 Task: Create a due date automation trigger when advanced on, on the wednesday after a card is due add basic assigned only to anyone at 11:00 AM.
Action: Mouse moved to (929, 75)
Screenshot: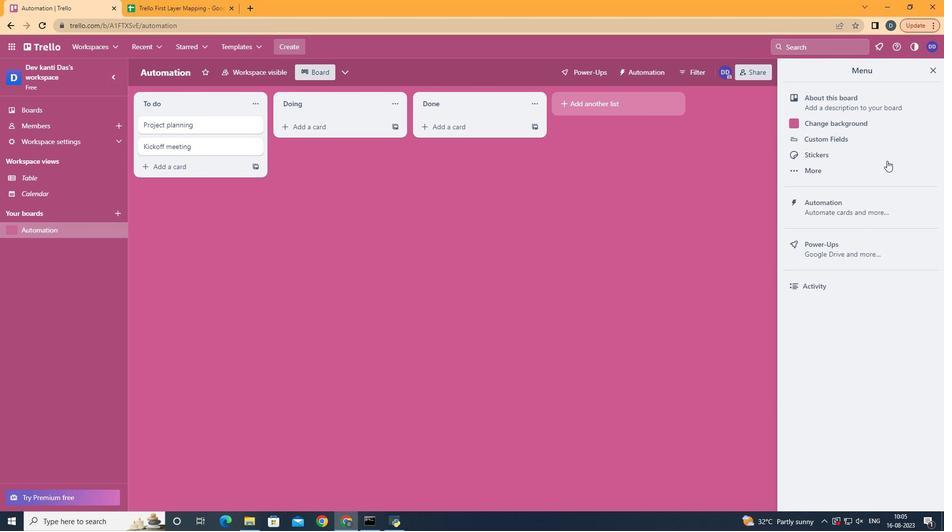 
Action: Mouse pressed left at (929, 75)
Screenshot: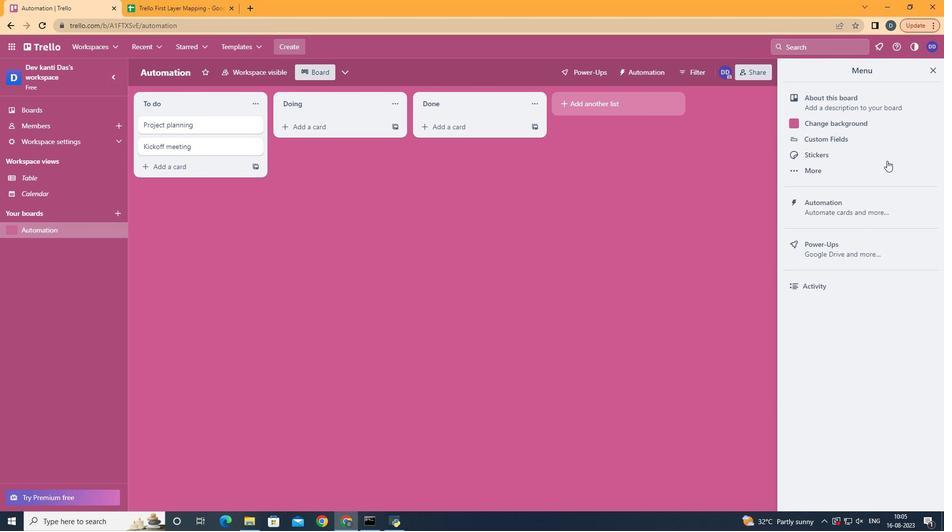 
Action: Mouse moved to (853, 205)
Screenshot: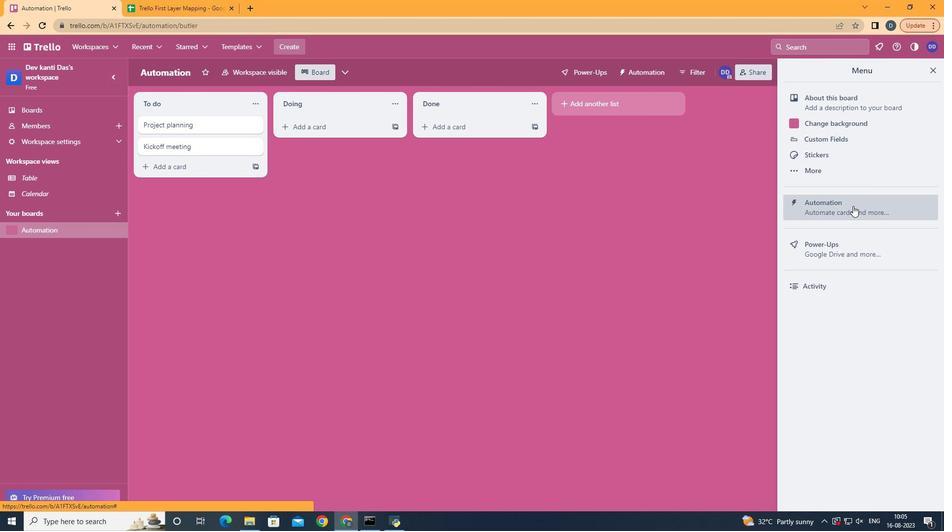 
Action: Mouse pressed left at (853, 205)
Screenshot: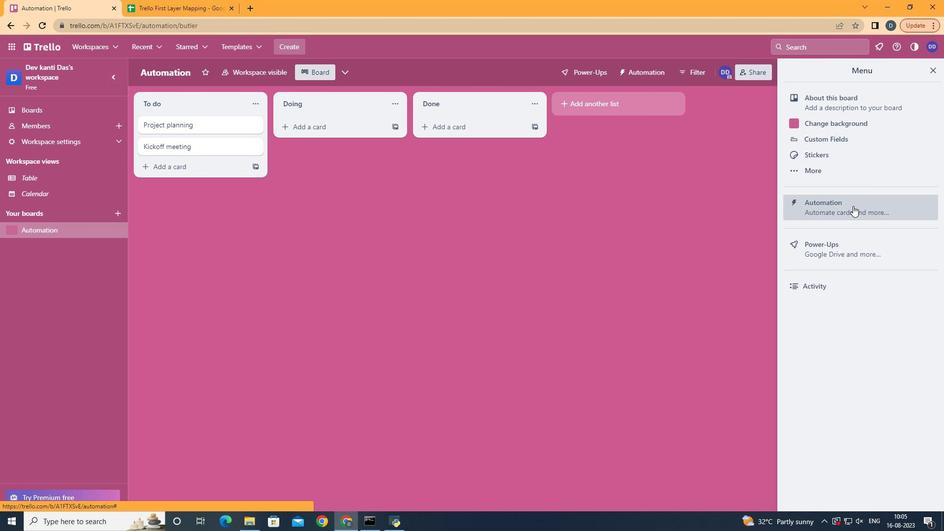 
Action: Mouse moved to (203, 201)
Screenshot: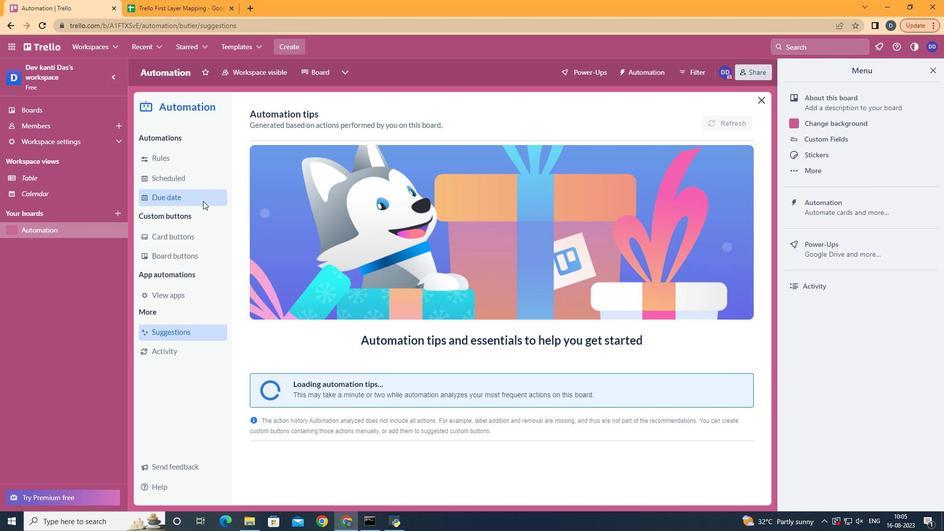 
Action: Mouse pressed left at (203, 201)
Screenshot: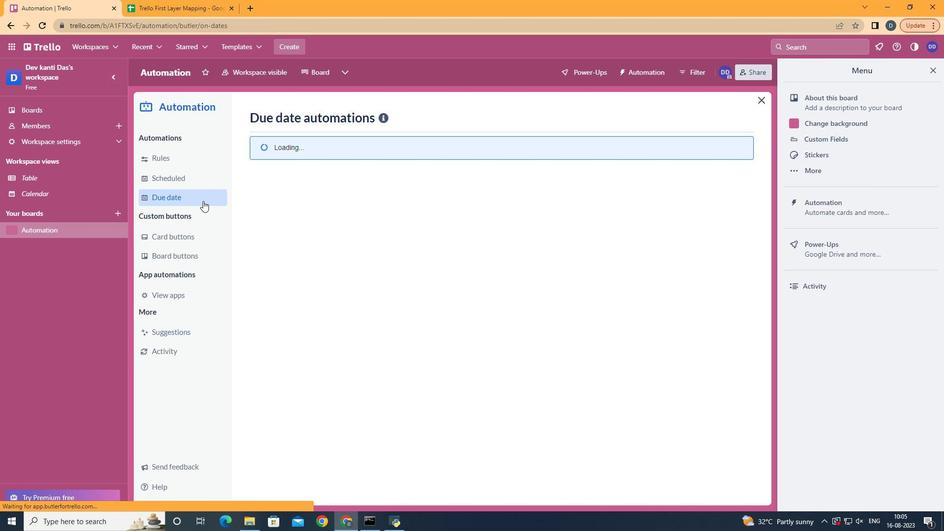 
Action: Mouse moved to (707, 117)
Screenshot: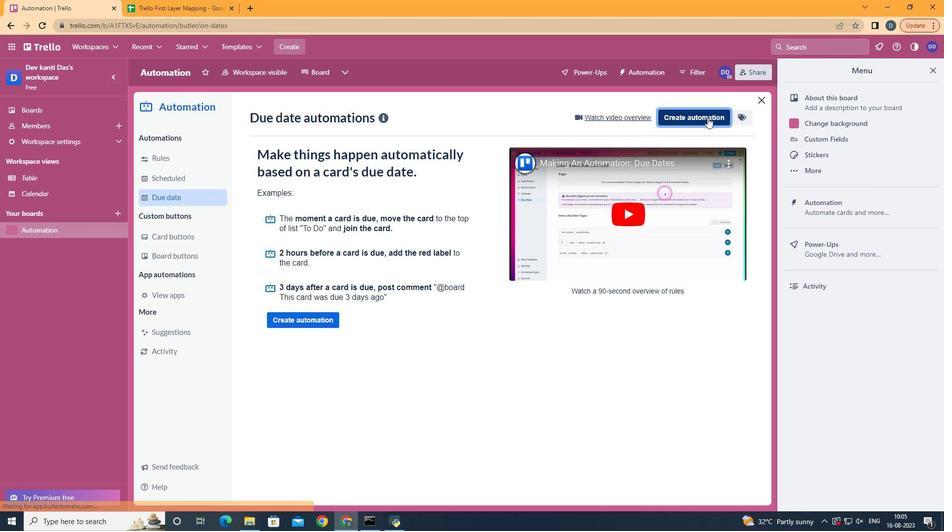 
Action: Mouse pressed left at (707, 117)
Screenshot: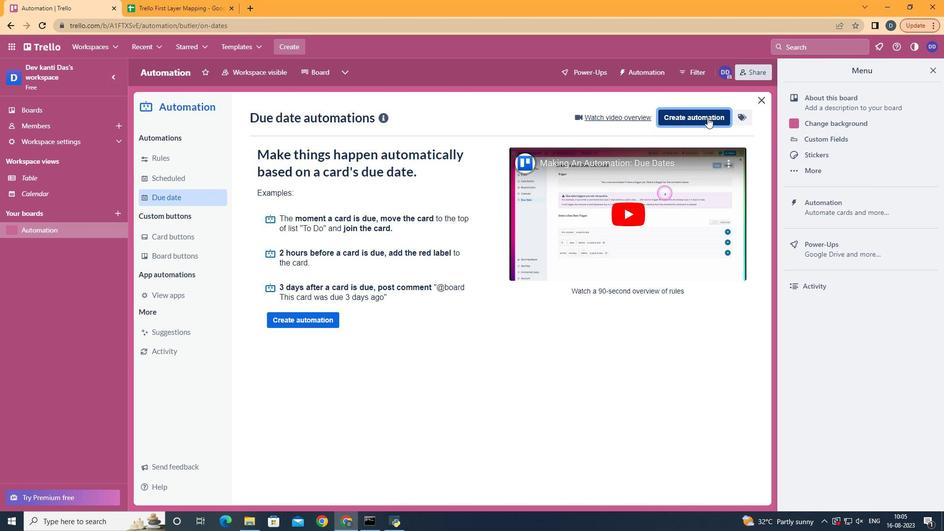 
Action: Mouse moved to (512, 211)
Screenshot: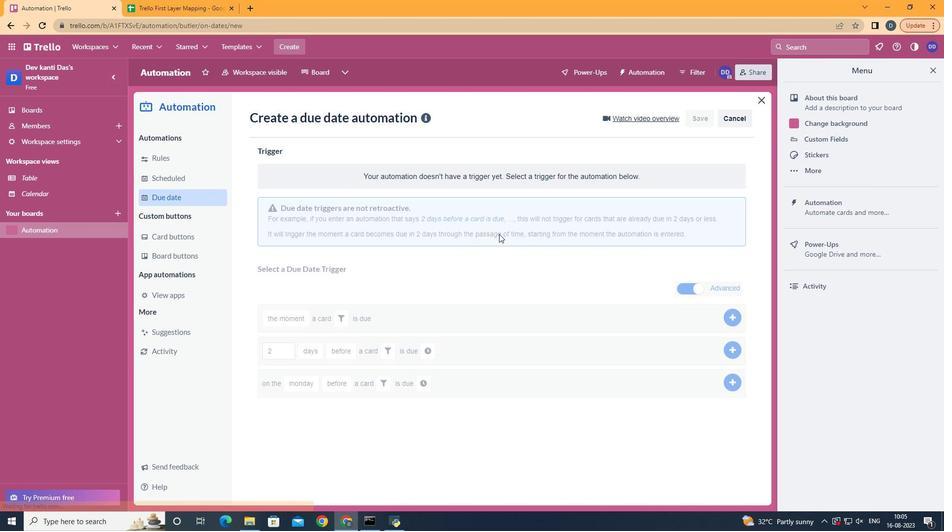 
Action: Mouse pressed left at (512, 211)
Screenshot: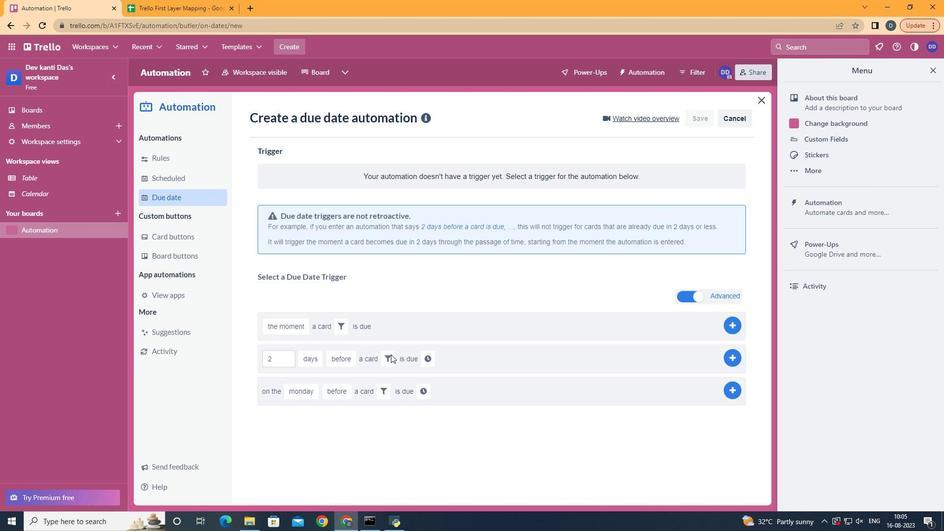 
Action: Mouse moved to (322, 296)
Screenshot: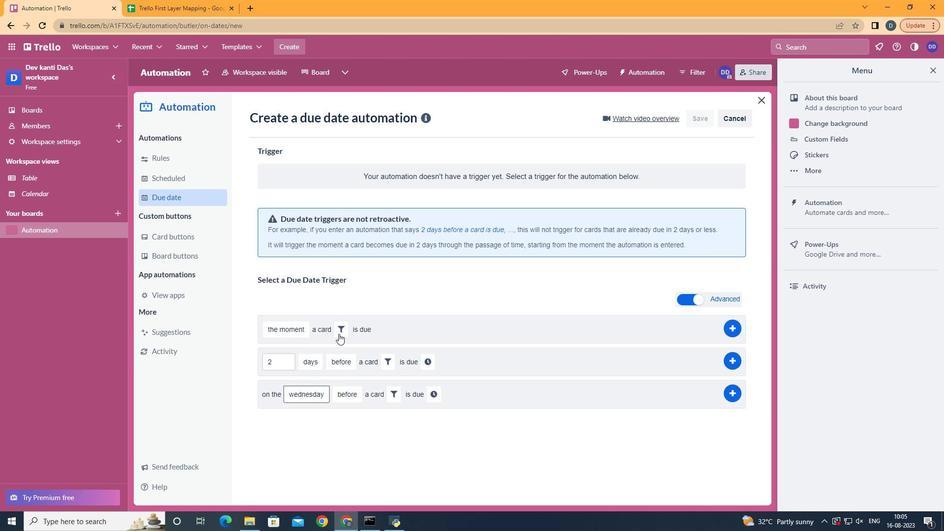 
Action: Mouse pressed left at (322, 296)
Screenshot: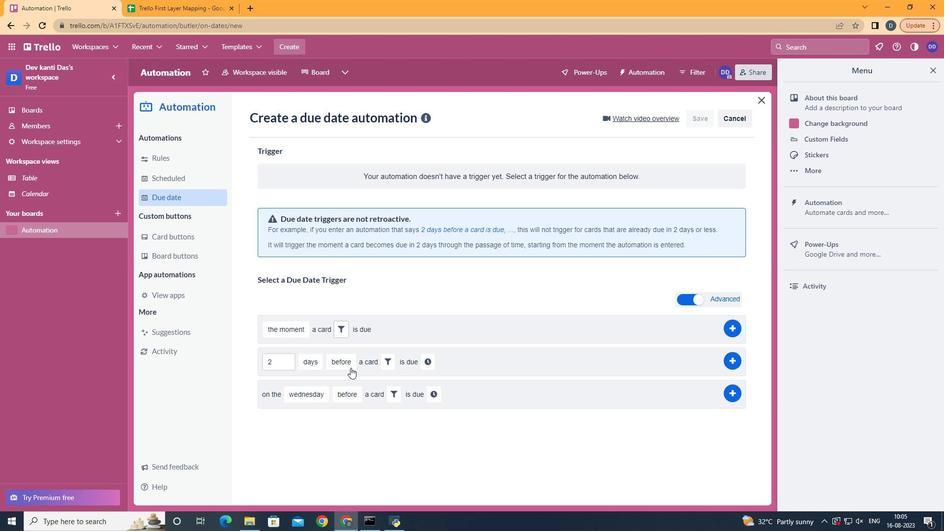
Action: Mouse moved to (367, 434)
Screenshot: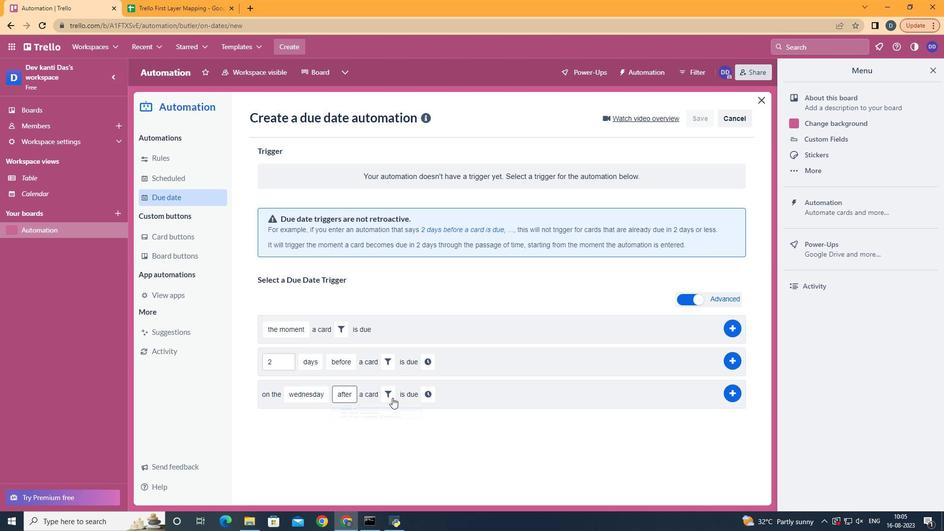
Action: Mouse pressed left at (367, 434)
Screenshot: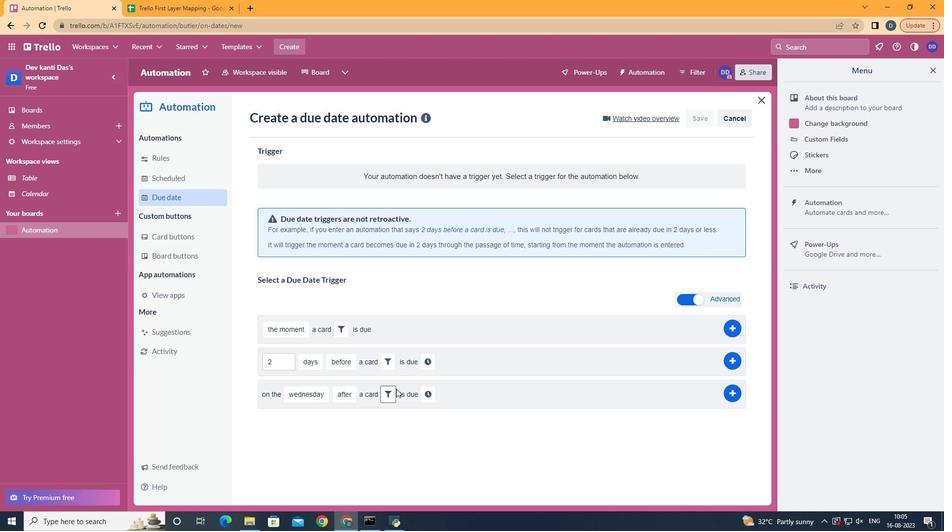 
Action: Mouse moved to (394, 389)
Screenshot: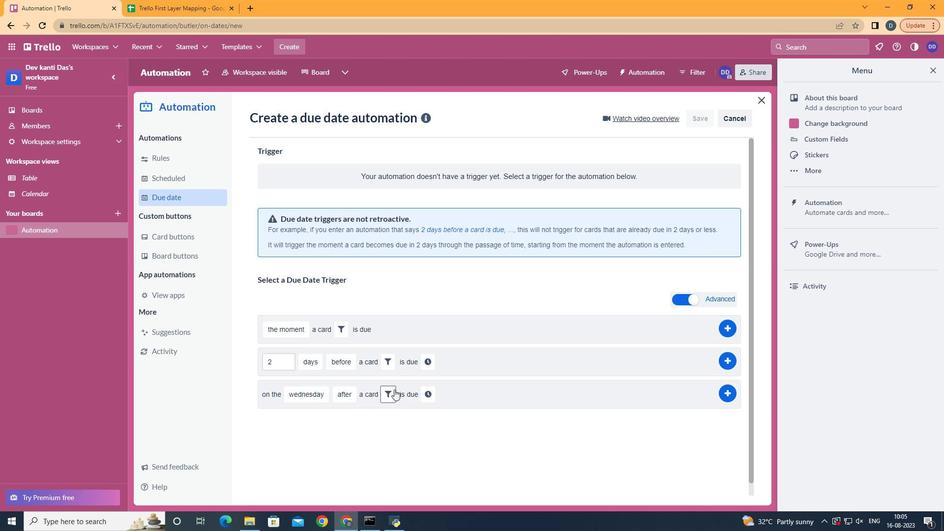 
Action: Mouse pressed left at (394, 389)
Screenshot: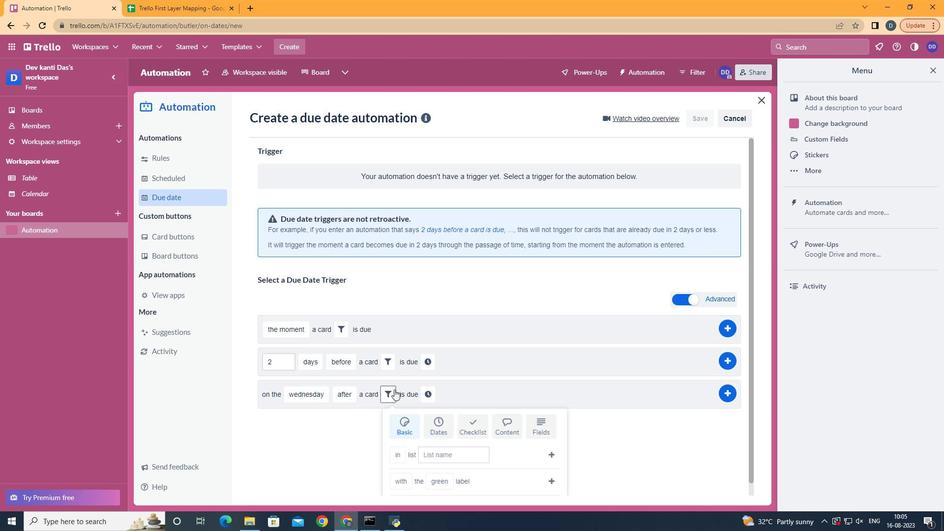 
Action: Mouse moved to (486, 433)
Screenshot: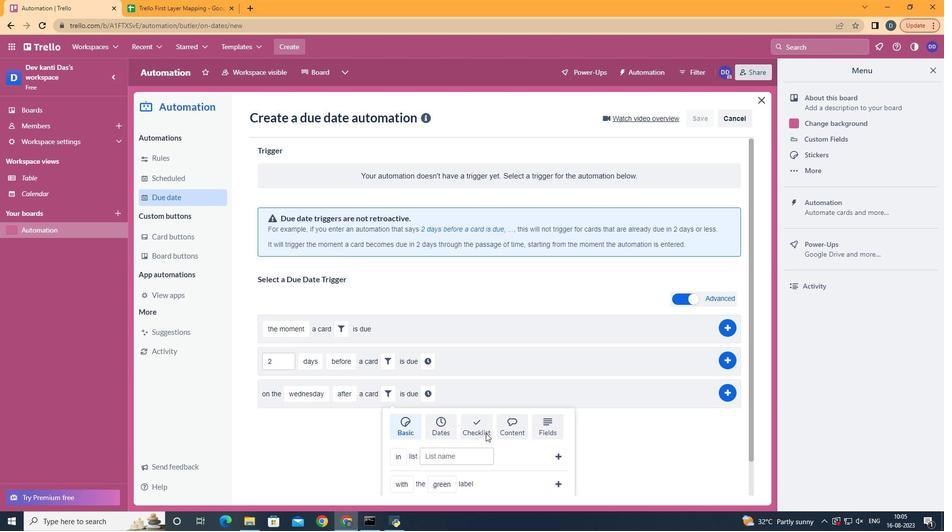 
Action: Mouse scrolled (486, 432) with delta (0, 0)
Screenshot: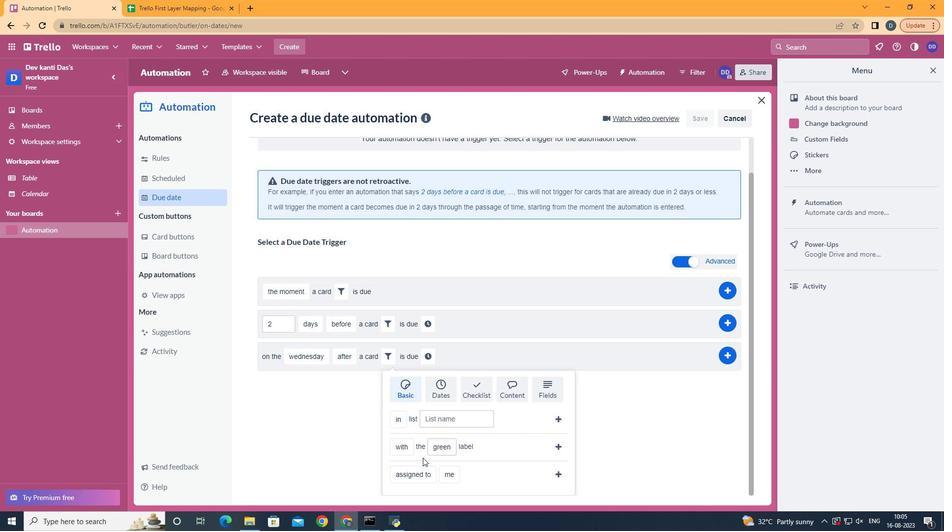
Action: Mouse scrolled (486, 432) with delta (0, 0)
Screenshot: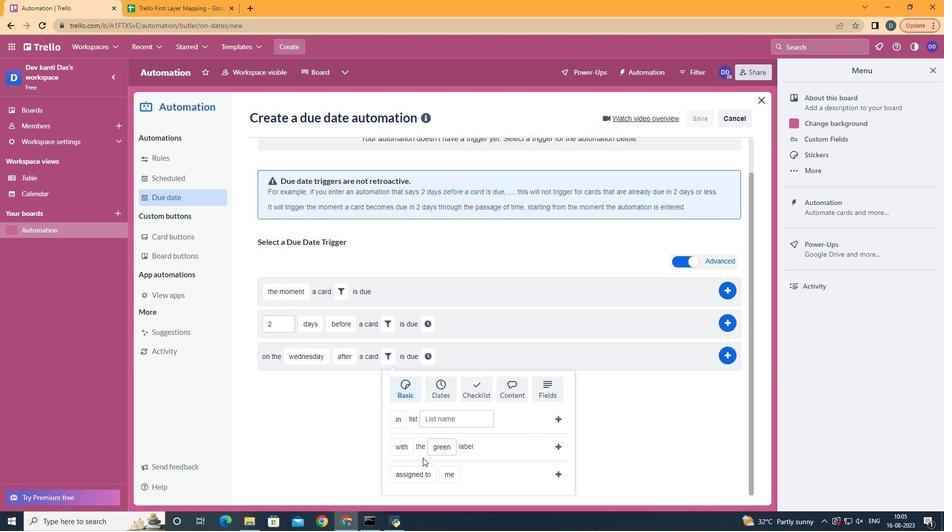 
Action: Mouse scrolled (486, 432) with delta (0, 0)
Screenshot: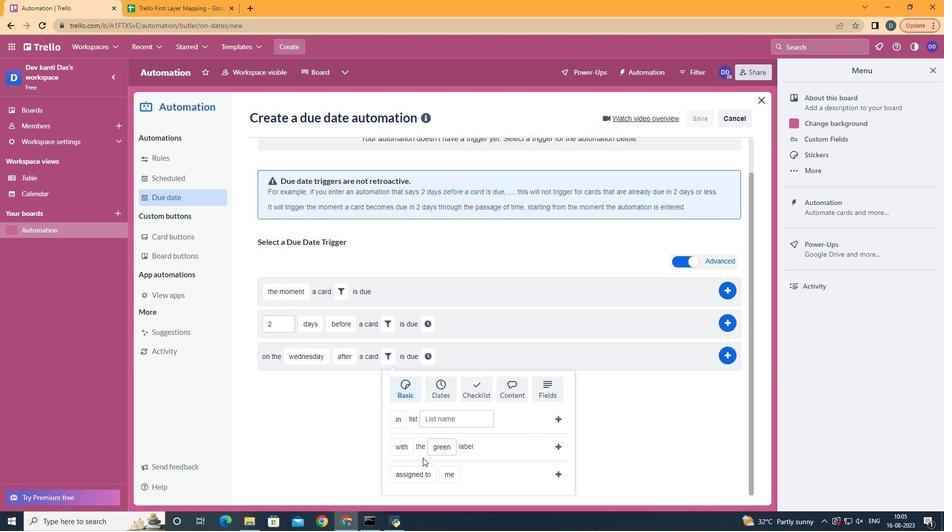
Action: Mouse scrolled (486, 432) with delta (0, 0)
Screenshot: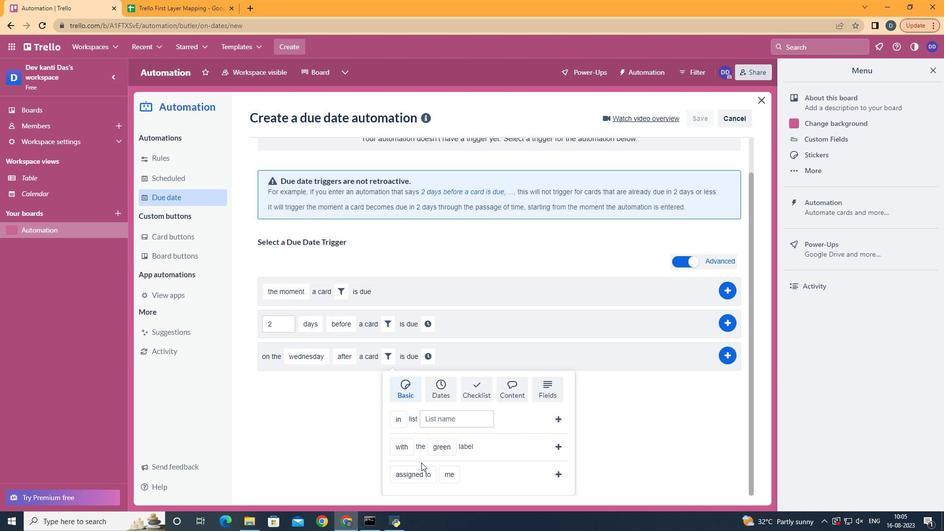 
Action: Mouse moved to (435, 432)
Screenshot: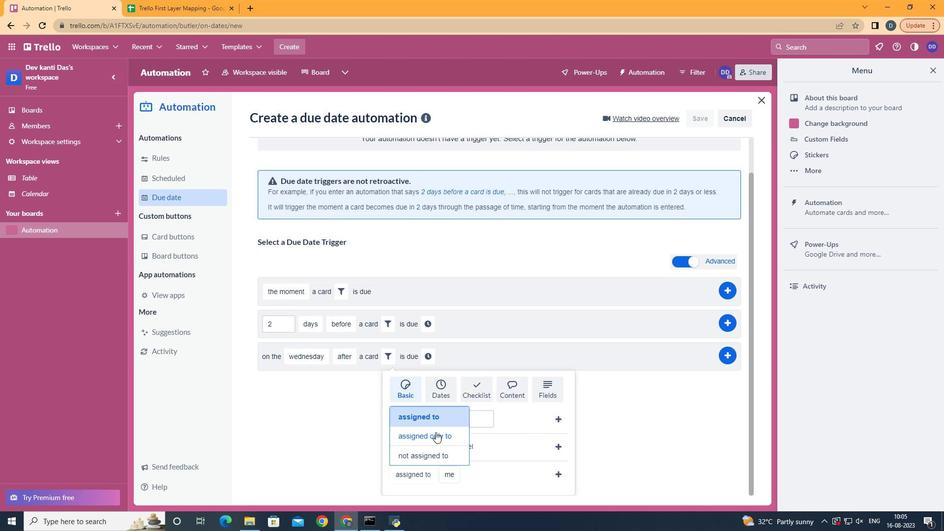 
Action: Mouse pressed left at (435, 432)
Screenshot: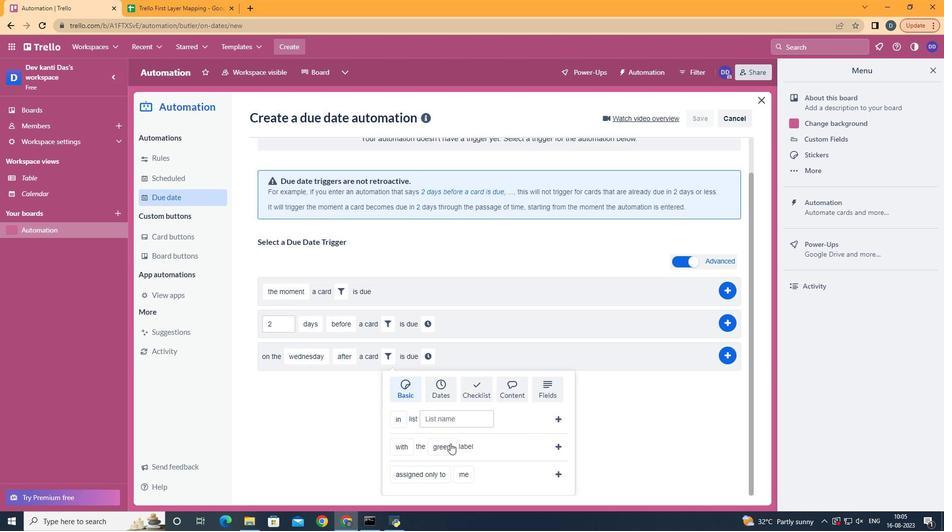 
Action: Mouse moved to (478, 430)
Screenshot: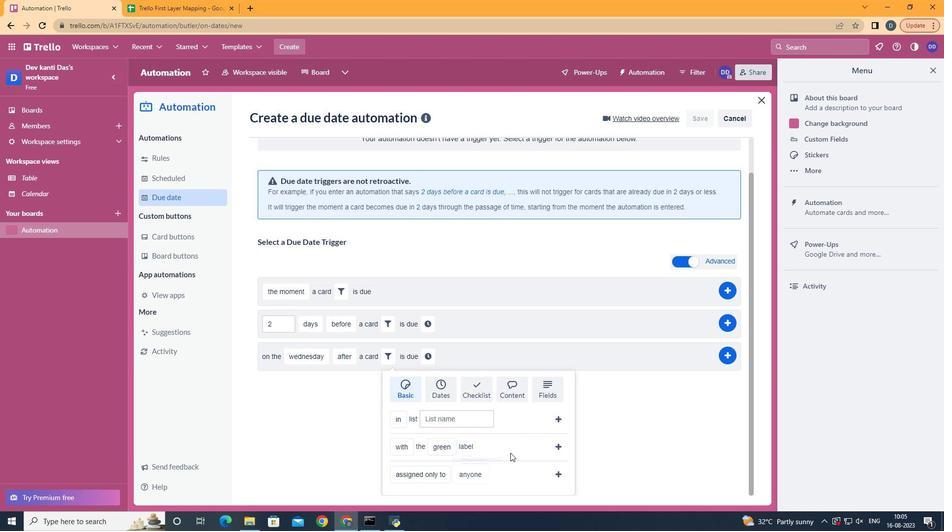 
Action: Mouse pressed left at (478, 430)
Screenshot: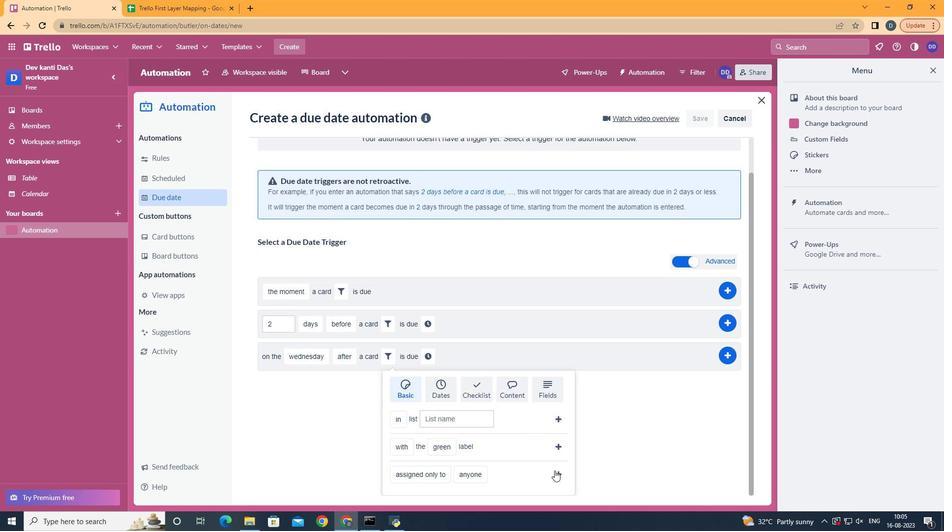 
Action: Mouse moved to (556, 472)
Screenshot: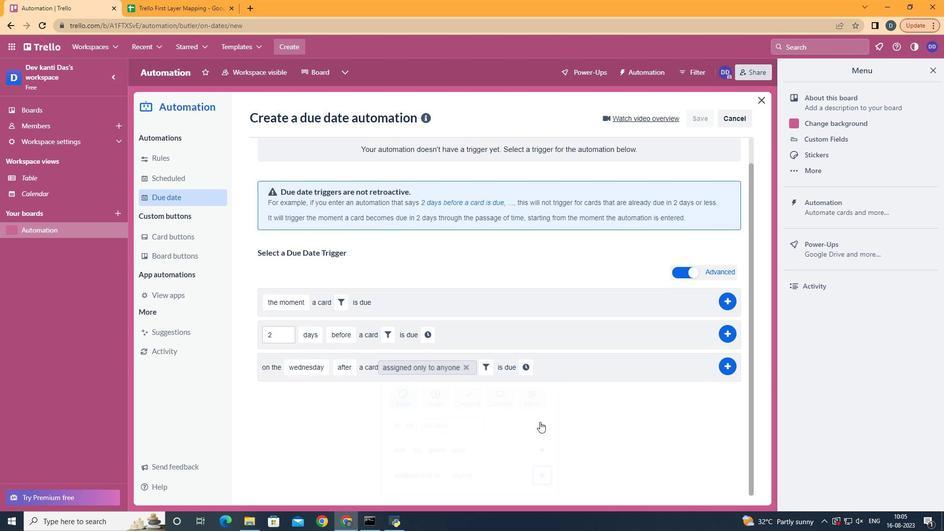 
Action: Mouse pressed left at (556, 472)
Screenshot: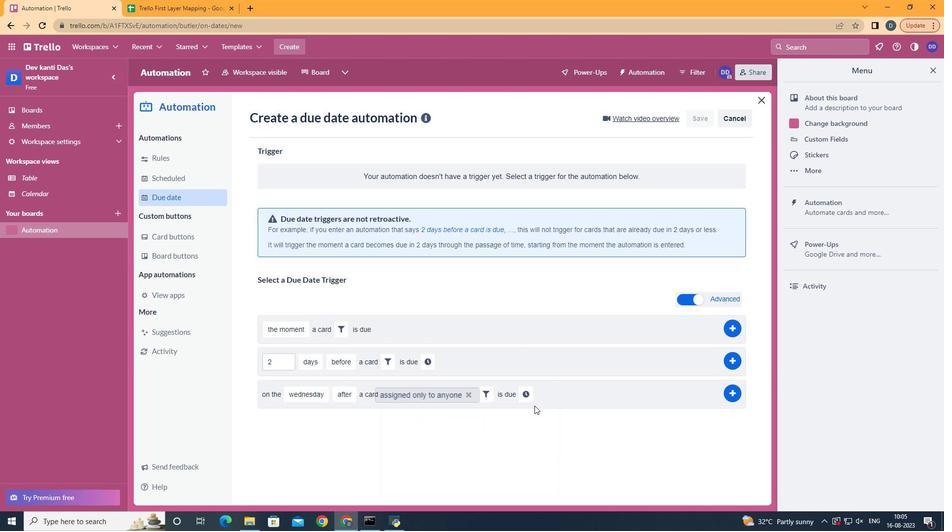 
Action: Mouse moved to (532, 398)
Screenshot: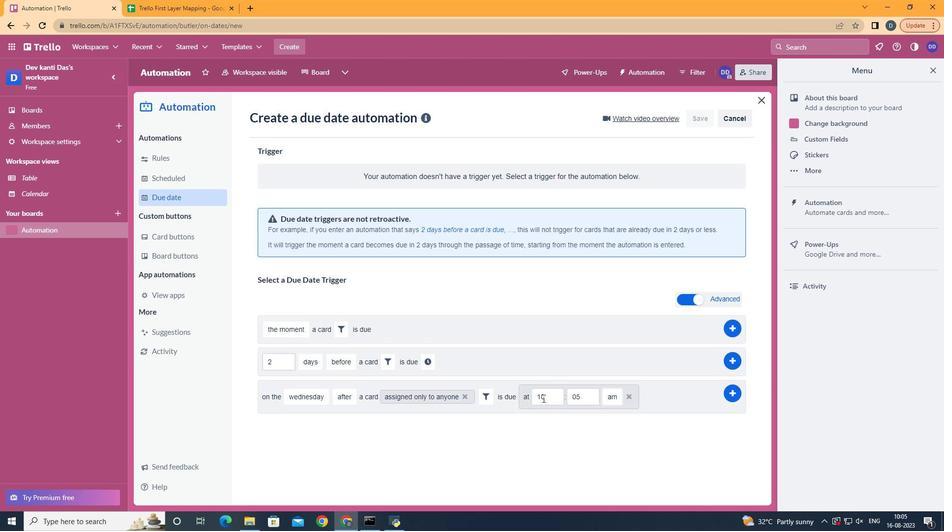 
Action: Mouse pressed left at (532, 398)
Screenshot: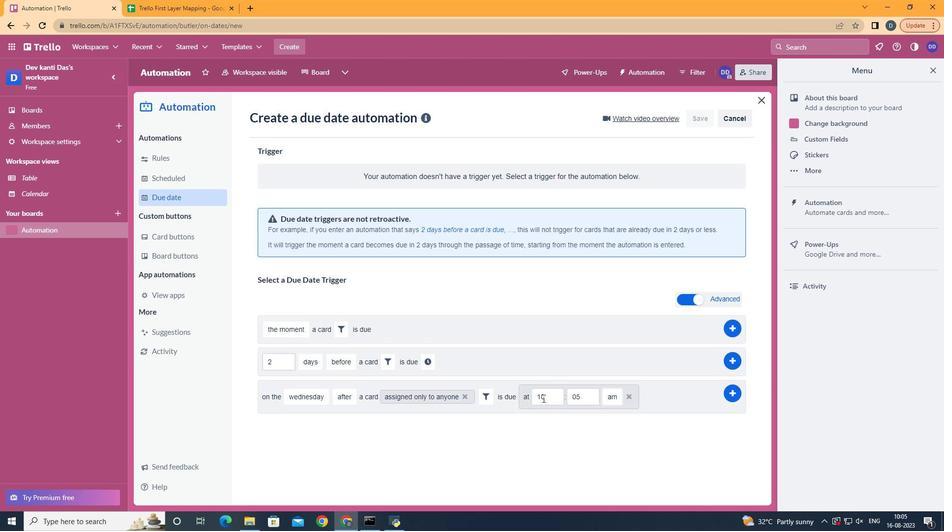 
Action: Mouse moved to (543, 398)
Screenshot: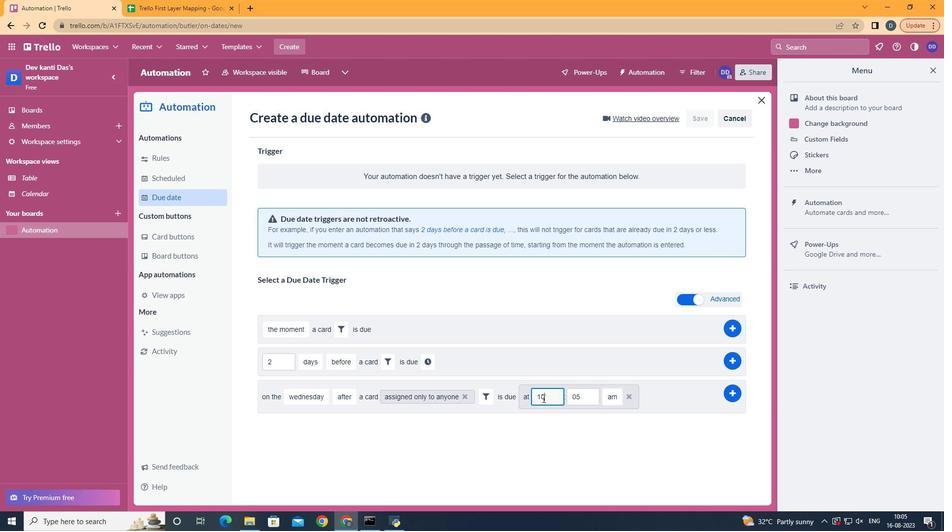 
Action: Mouse pressed left at (543, 398)
Screenshot: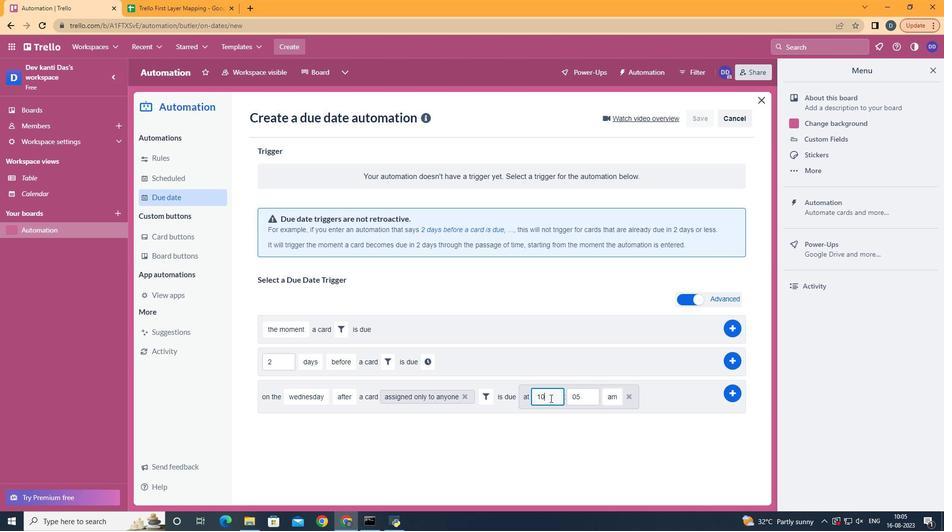 
Action: Mouse moved to (550, 398)
Screenshot: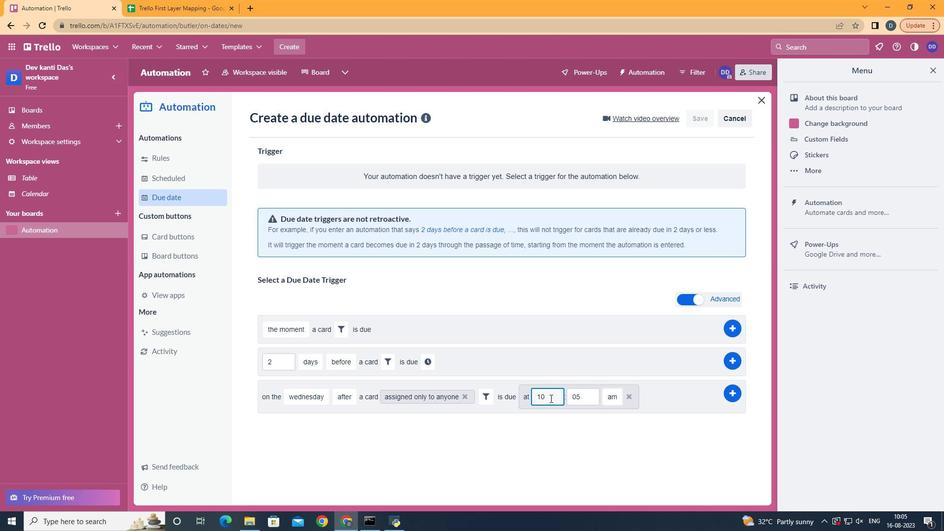 
Action: Key pressed <Key.backspace>1
Screenshot: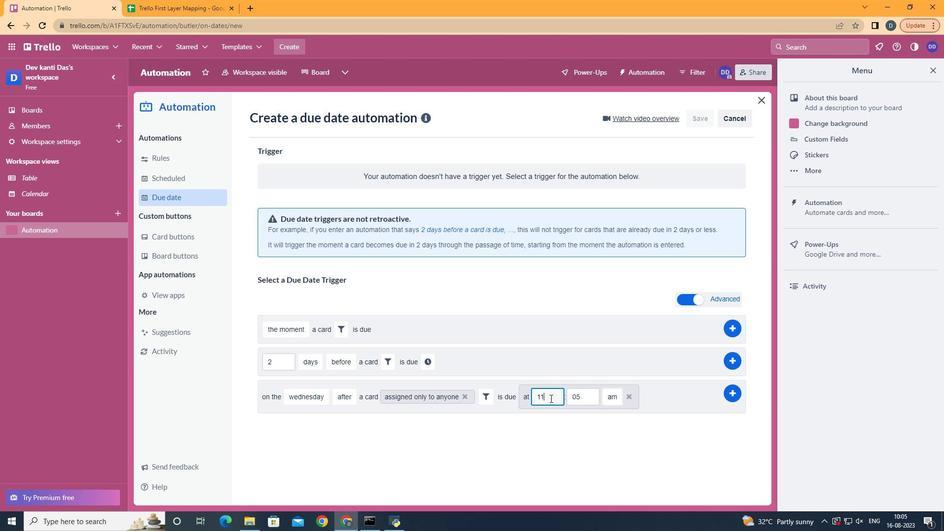 
Action: Mouse moved to (595, 397)
Screenshot: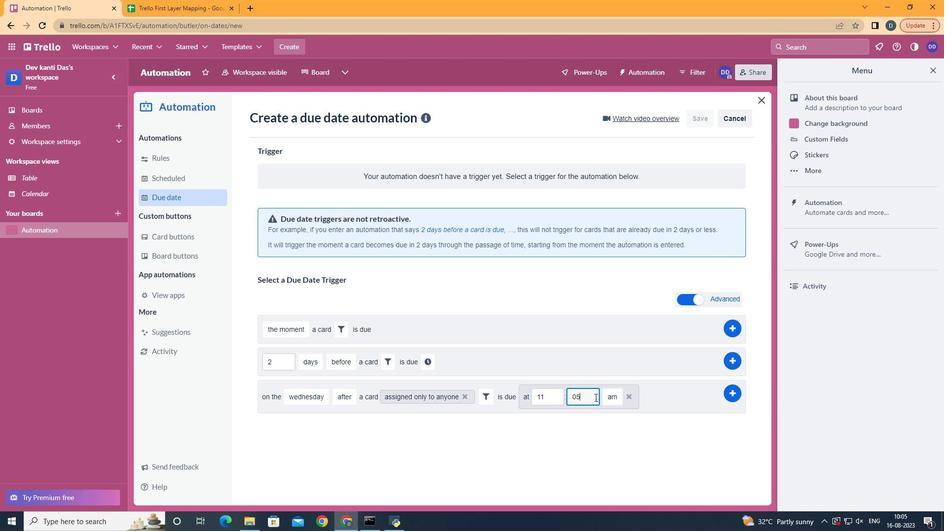 
Action: Mouse pressed left at (595, 397)
Screenshot: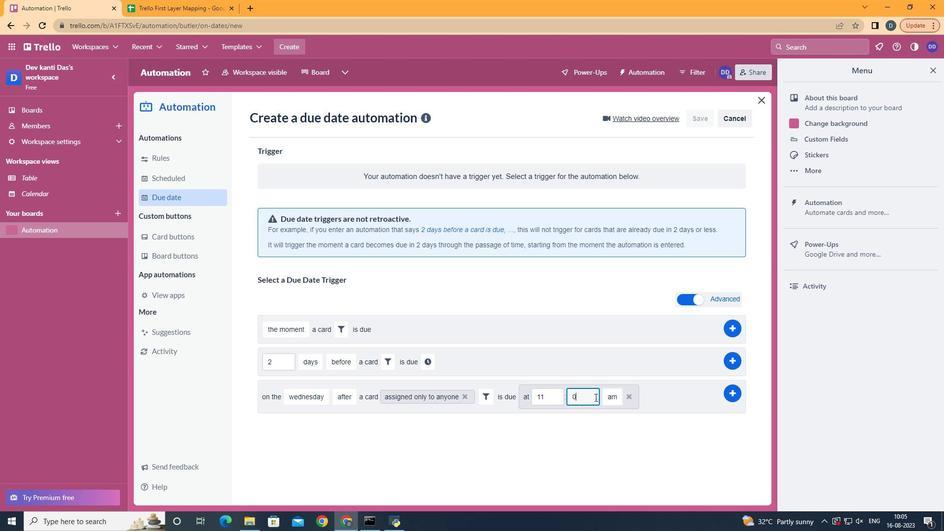 
Action: Key pressed <Key.backspace>0
Screenshot: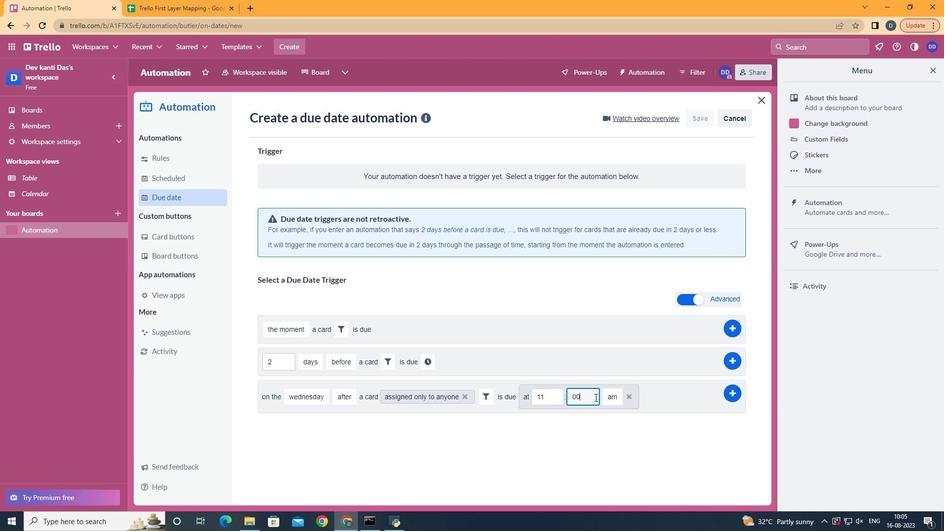 
Action: Mouse moved to (731, 388)
Screenshot: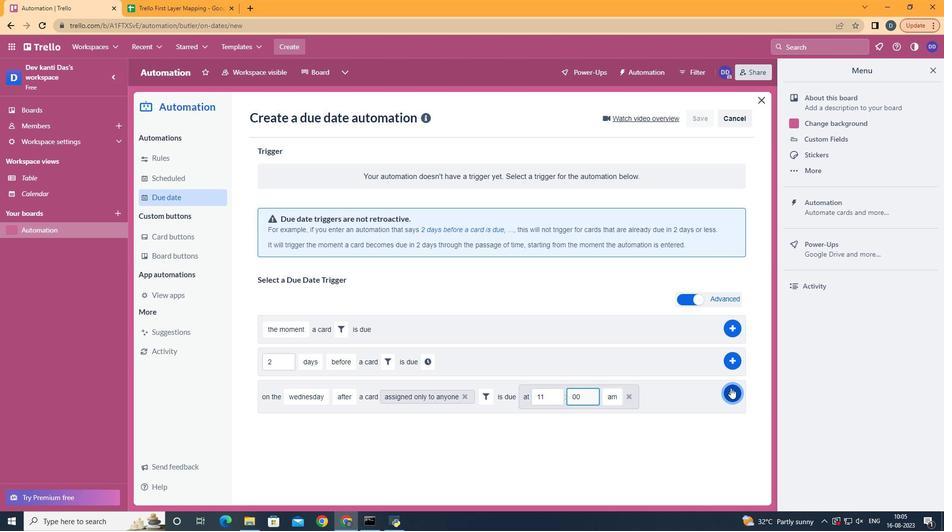 
Action: Mouse pressed left at (731, 388)
Screenshot: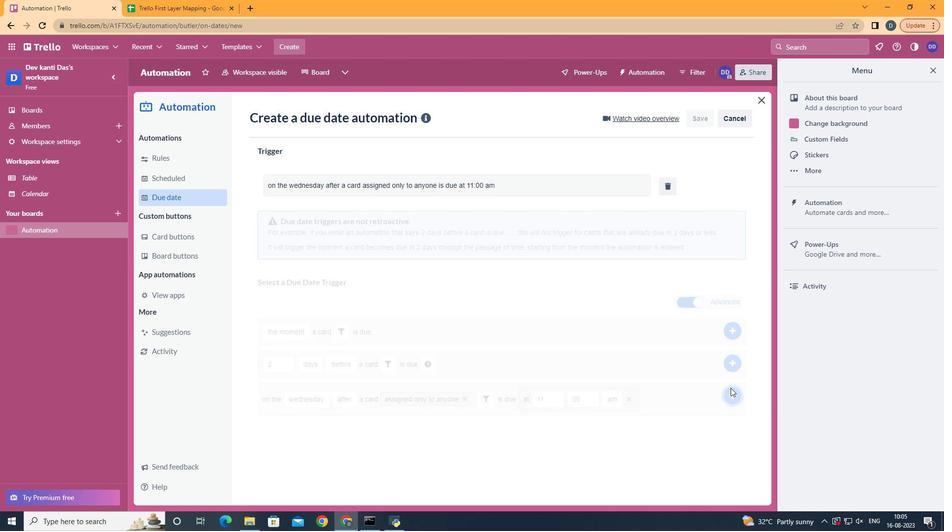 
